Task: Set the username for "SFTP input" to "Mark22".
Action: Mouse moved to (131, 17)
Screenshot: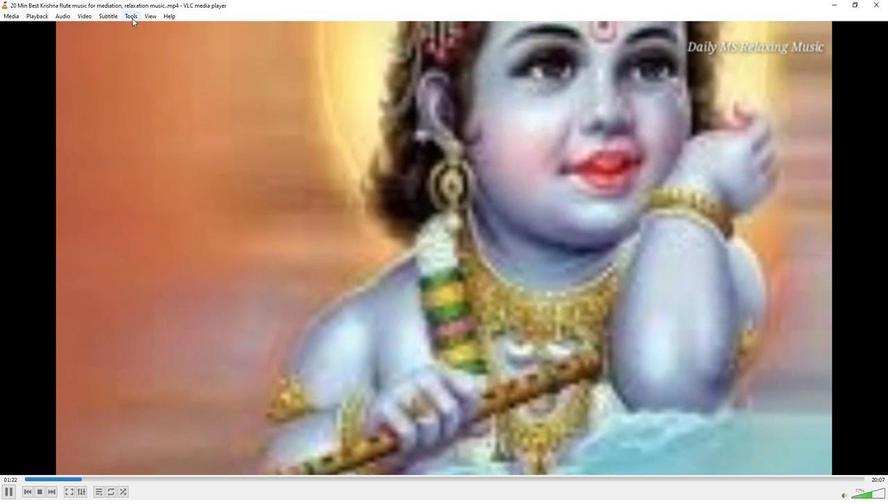 
Action: Mouse pressed left at (131, 17)
Screenshot: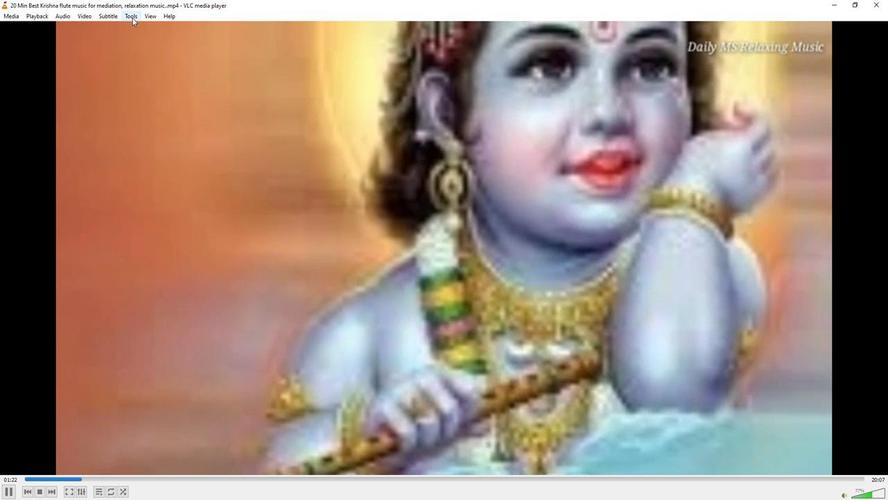 
Action: Mouse moved to (129, 122)
Screenshot: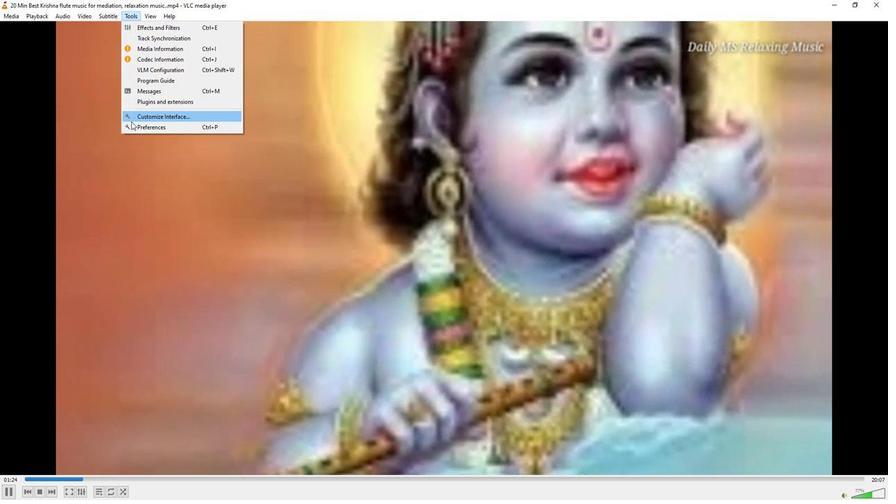 
Action: Mouse pressed left at (129, 122)
Screenshot: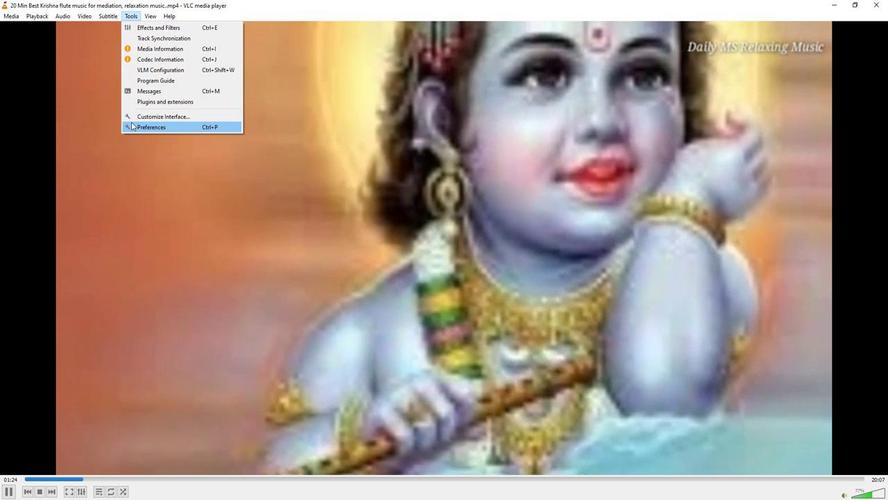 
Action: Mouse moved to (293, 409)
Screenshot: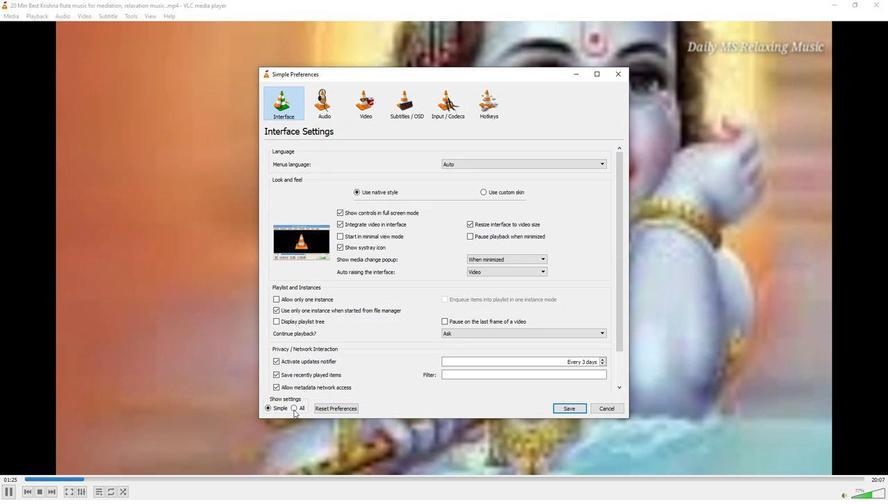 
Action: Mouse pressed left at (293, 409)
Screenshot: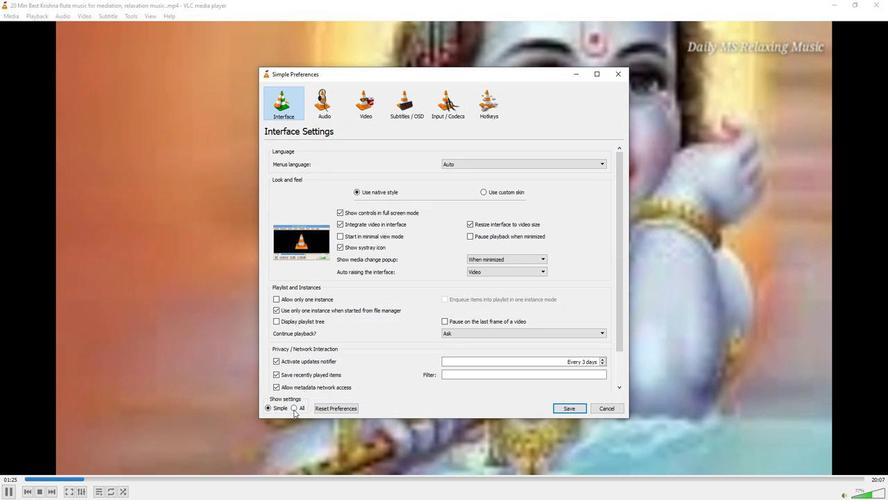 
Action: Mouse moved to (280, 249)
Screenshot: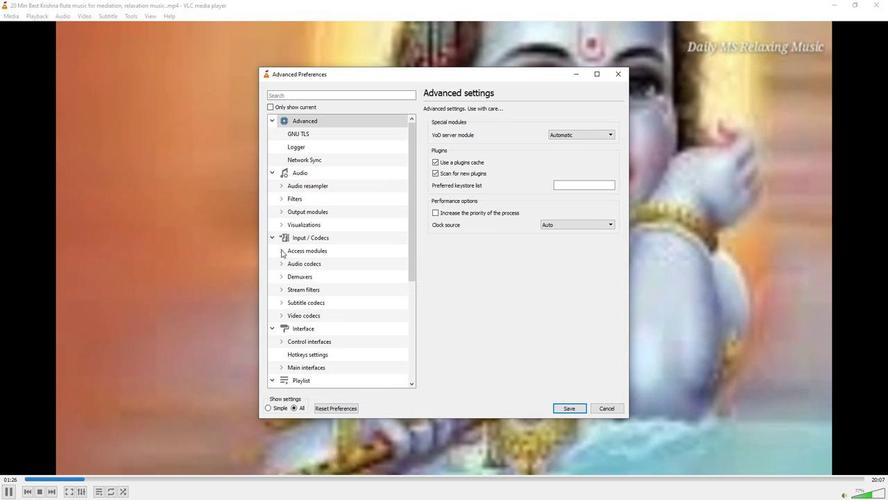 
Action: Mouse pressed left at (280, 249)
Screenshot: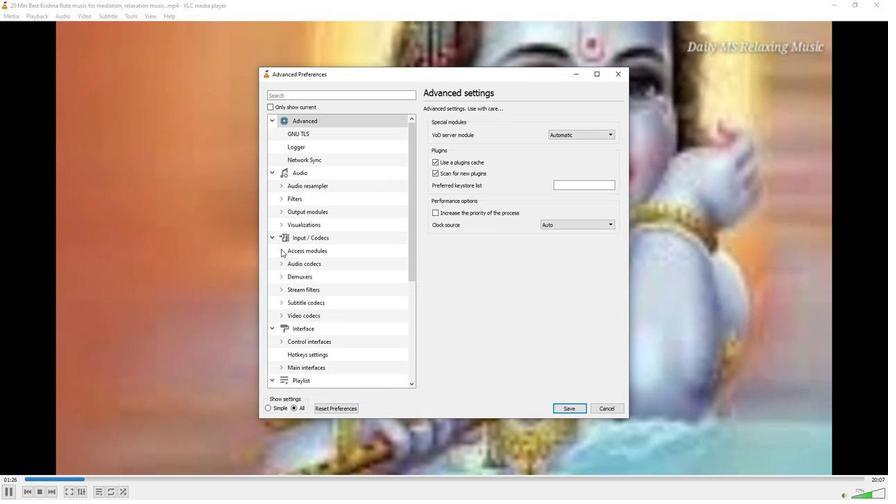 
Action: Mouse moved to (293, 300)
Screenshot: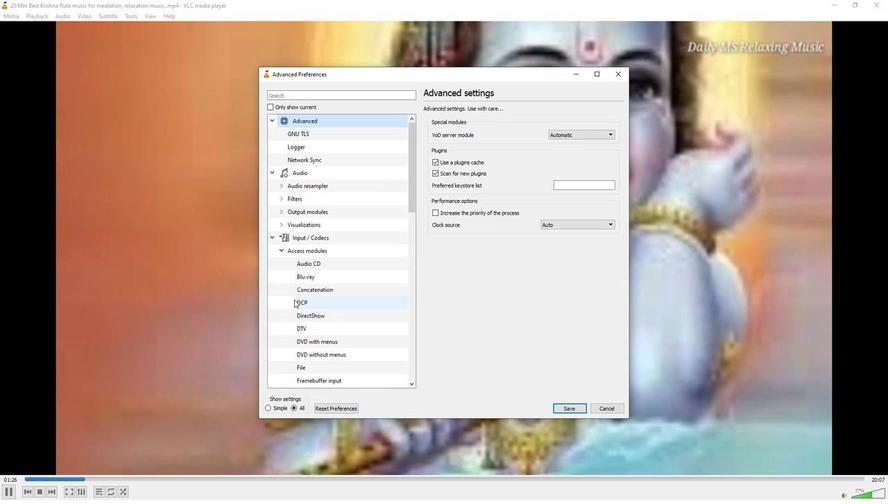 
Action: Mouse scrolled (293, 299) with delta (0, 0)
Screenshot: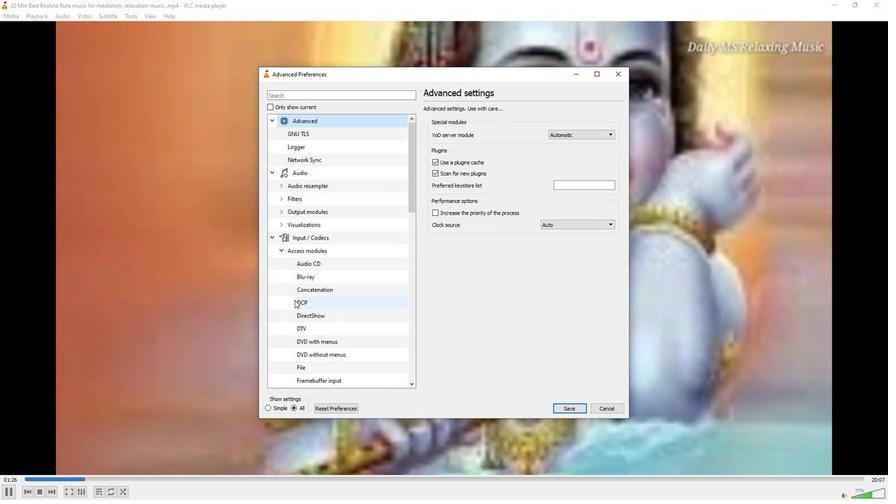 
Action: Mouse moved to (293, 300)
Screenshot: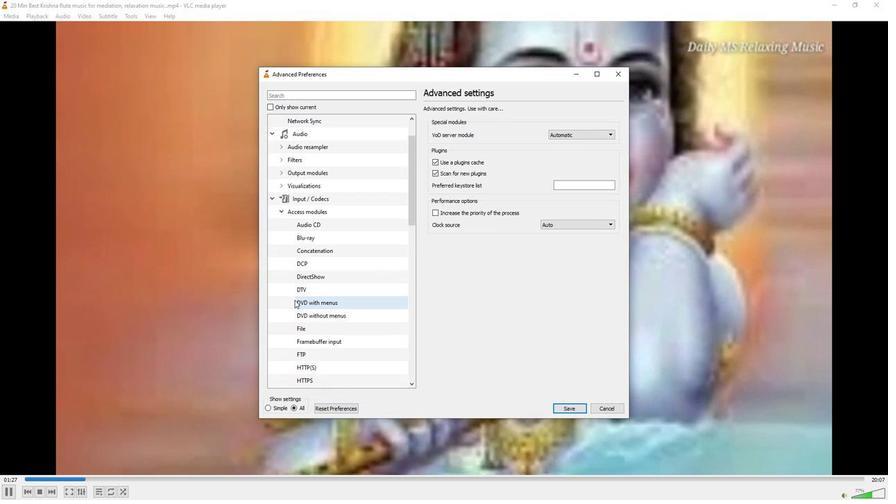 
Action: Mouse scrolled (293, 299) with delta (0, 0)
Screenshot: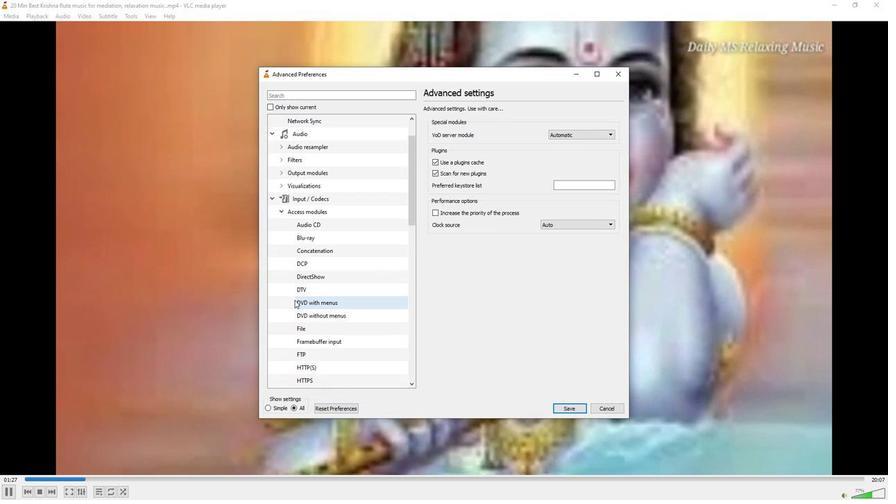 
Action: Mouse scrolled (293, 299) with delta (0, 0)
Screenshot: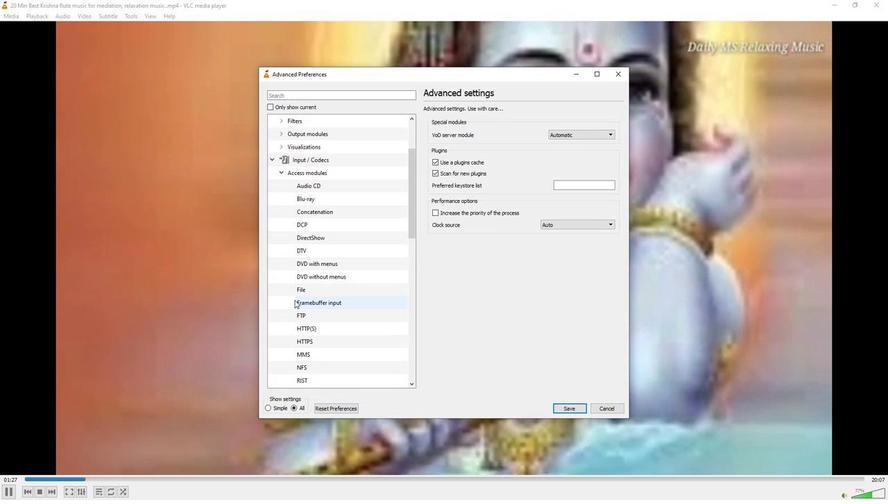 
Action: Mouse moved to (304, 380)
Screenshot: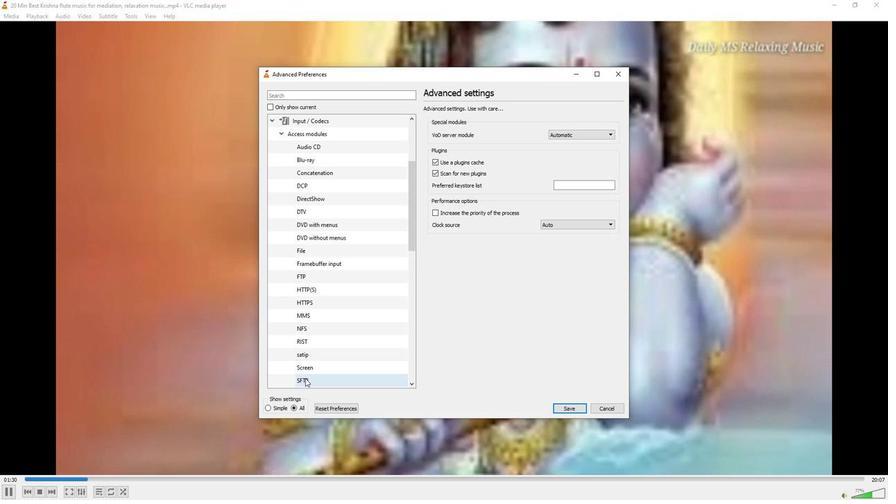 
Action: Mouse pressed left at (304, 380)
Screenshot: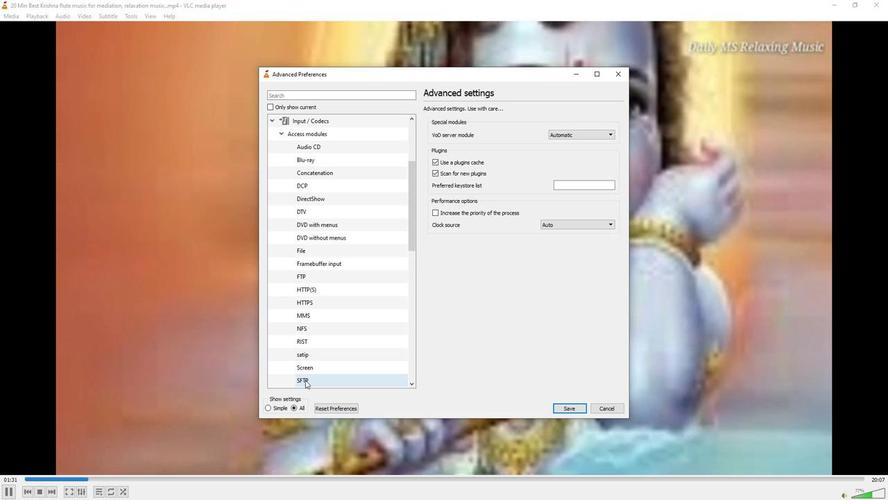 
Action: Mouse moved to (592, 140)
Screenshot: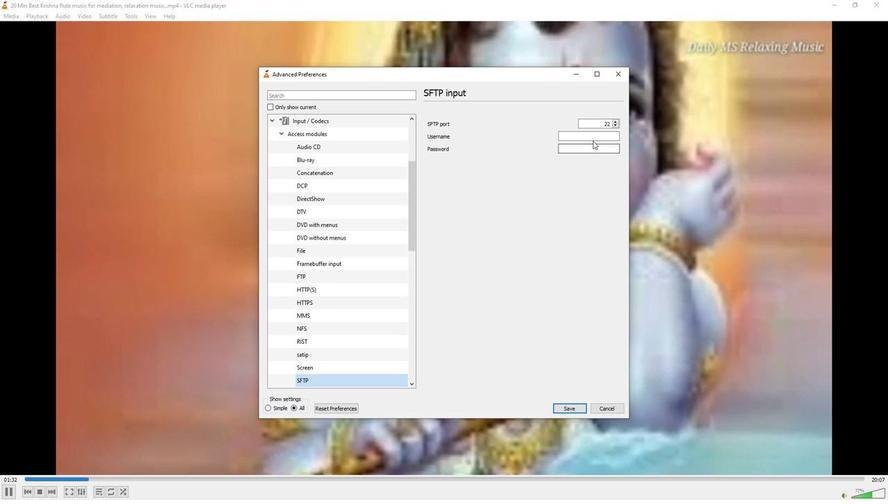 
Action: Mouse pressed left at (592, 140)
Screenshot: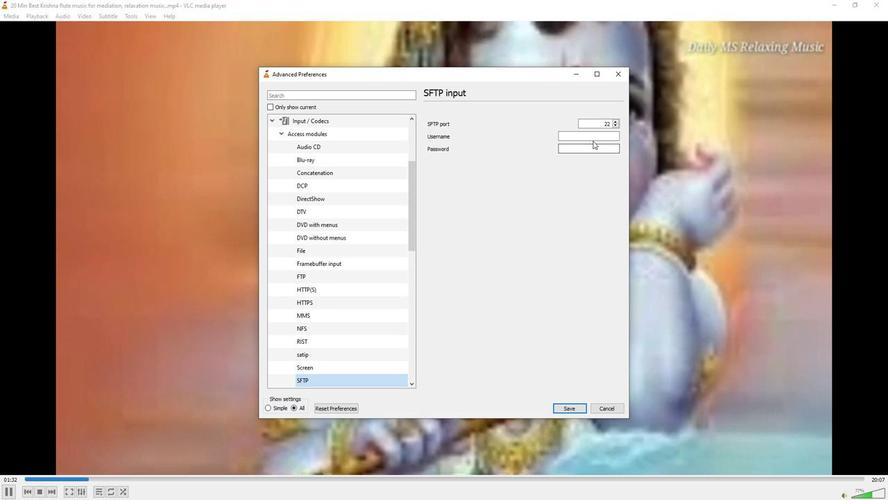 
Action: Mouse moved to (592, 136)
Screenshot: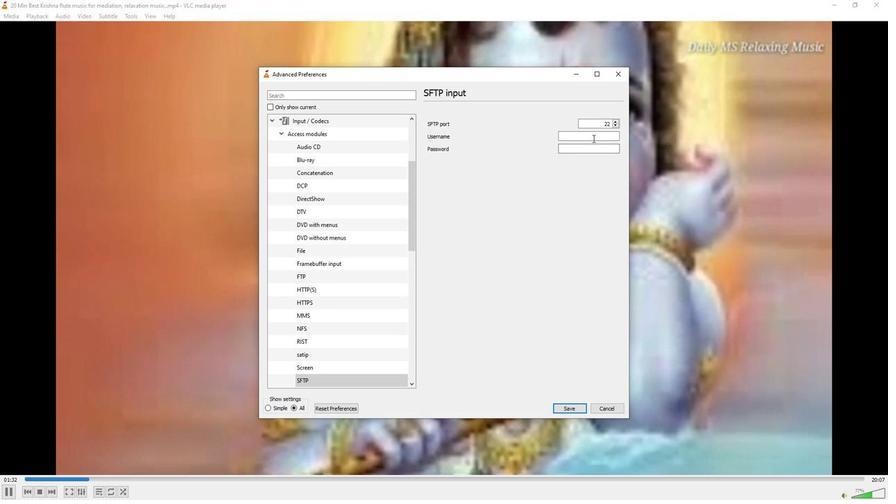 
Action: Mouse pressed left at (592, 136)
Screenshot: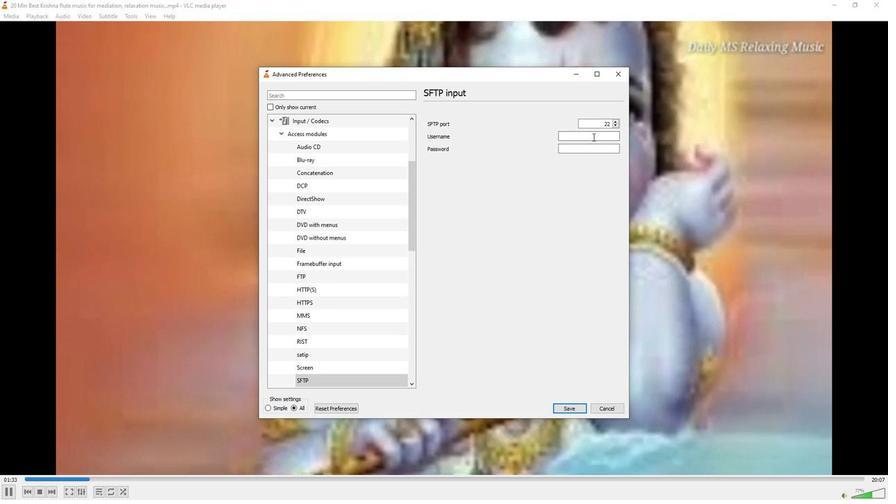 
Action: Key pressed <Key.shift>Mark22
Screenshot: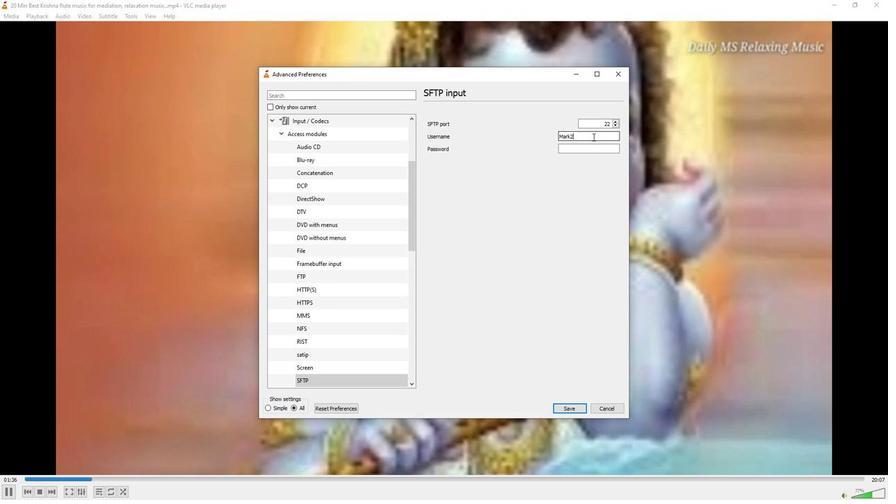 
